 Task: Create a section Hyperspace and in the section, add a milestone Service Level Agreement (SLA) Management Process Improvement in the project BitTech
Action: Mouse moved to (466, 387)
Screenshot: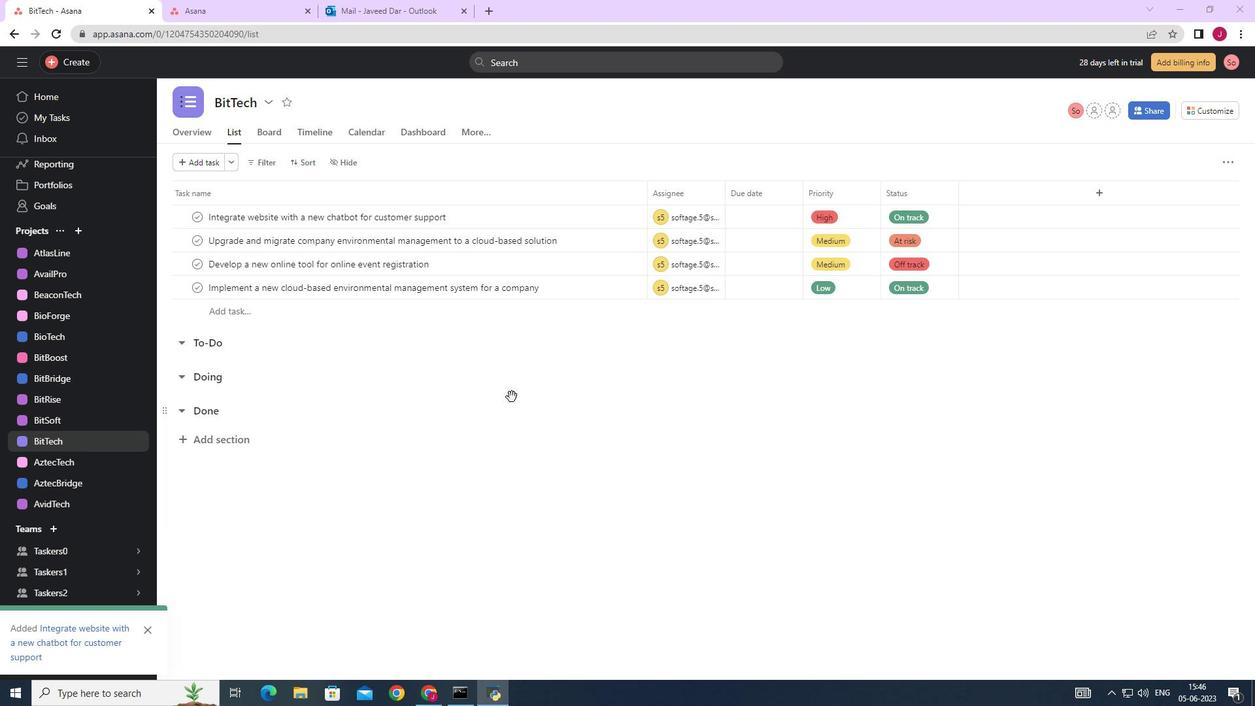 
Action: Mouse scrolled (467, 389) with delta (0, 0)
Screenshot: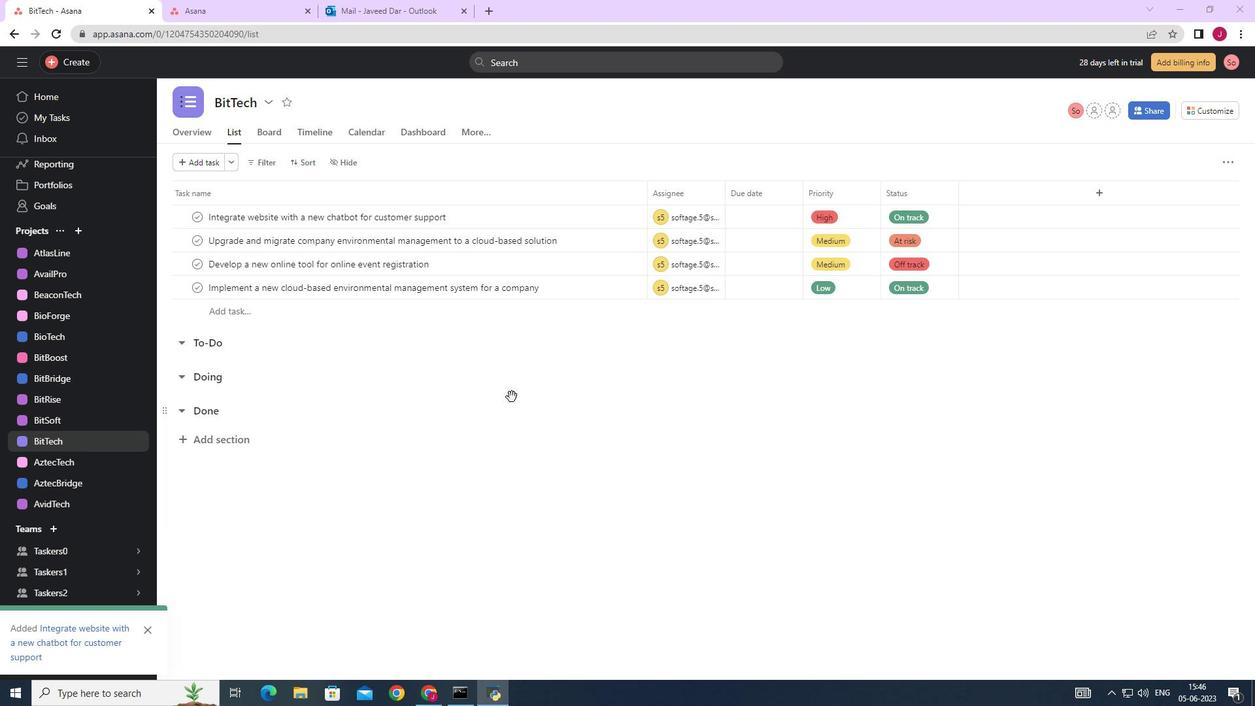 
Action: Mouse moved to (466, 387)
Screenshot: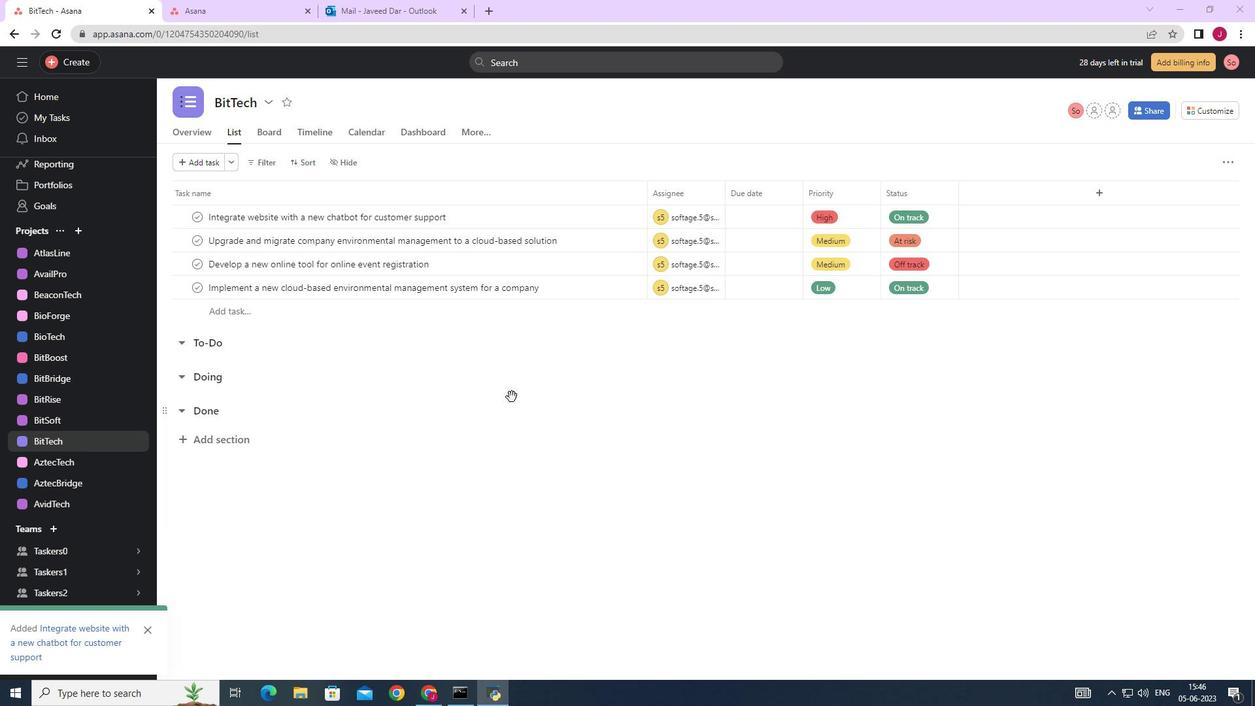 
Action: Mouse scrolled (466, 388) with delta (0, 0)
Screenshot: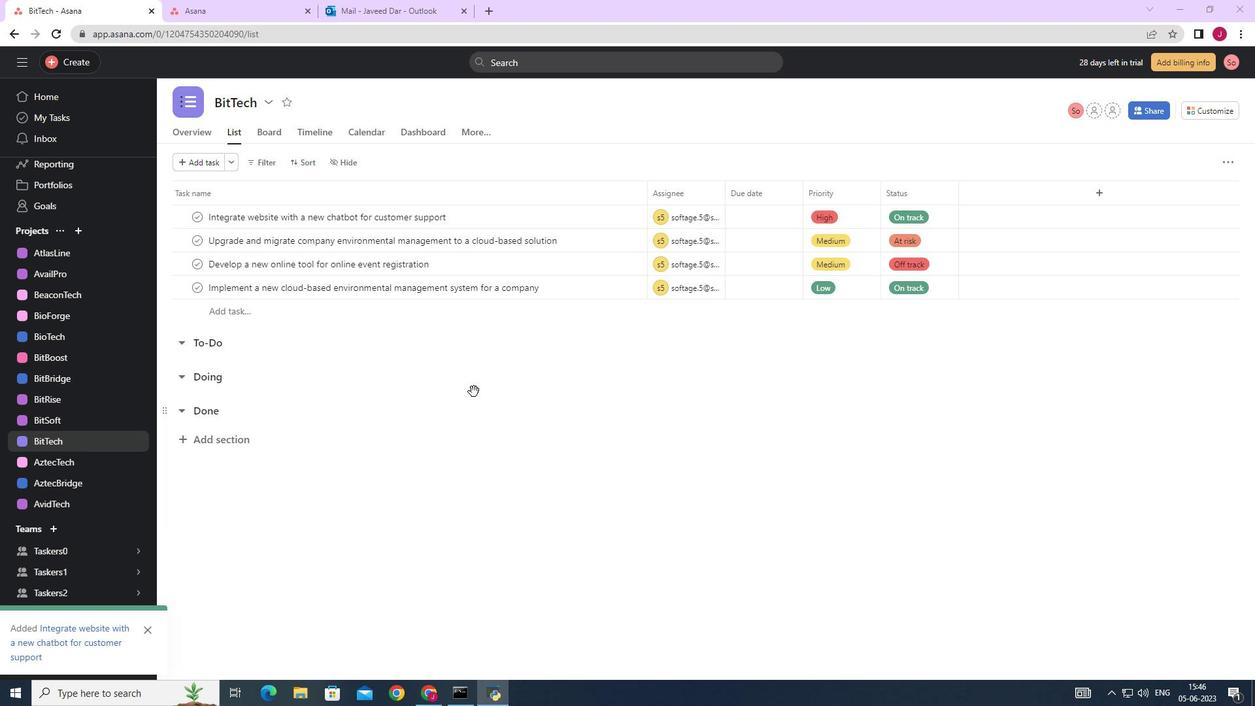 
Action: Mouse scrolled (466, 387) with delta (0, 0)
Screenshot: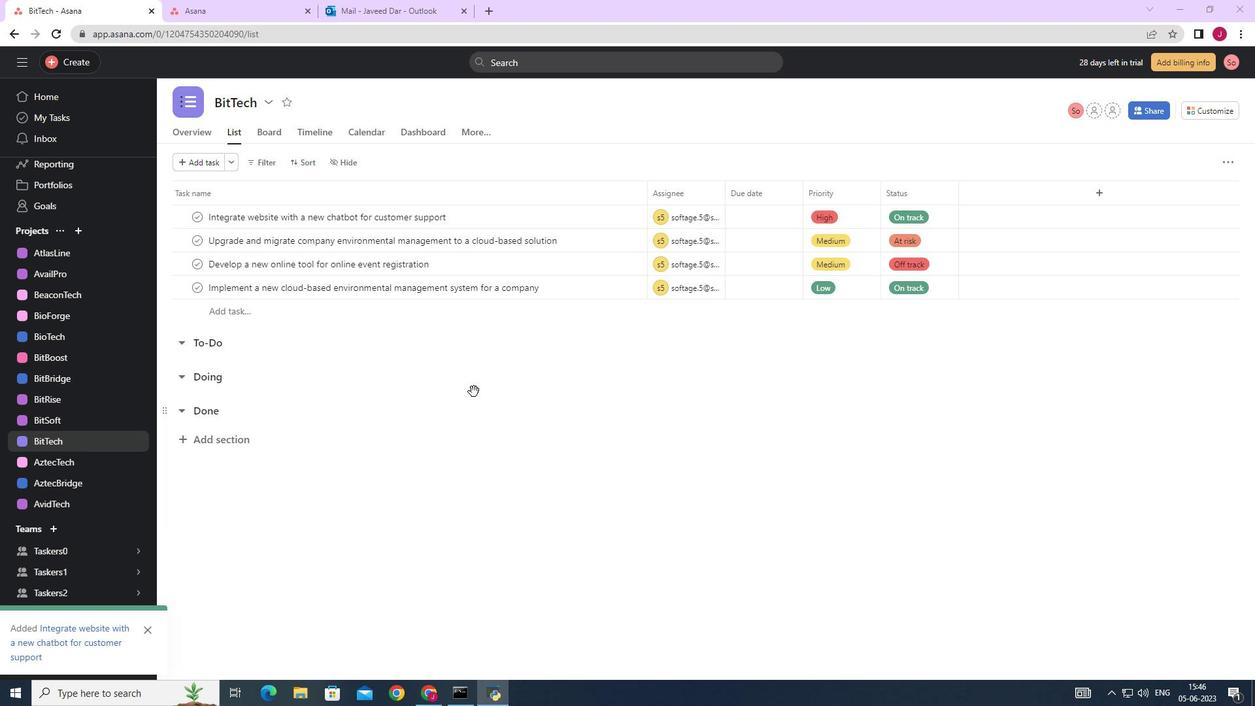 
Action: Mouse moved to (228, 438)
Screenshot: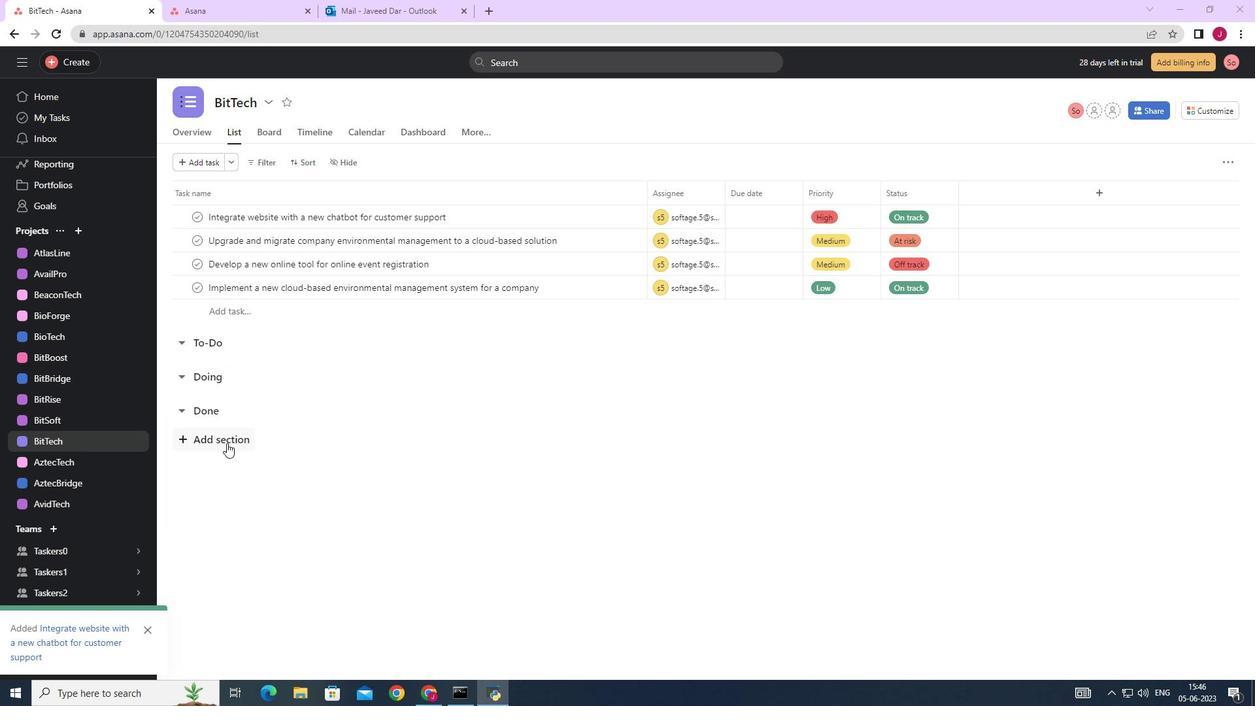 
Action: Mouse pressed left at (228, 438)
Screenshot: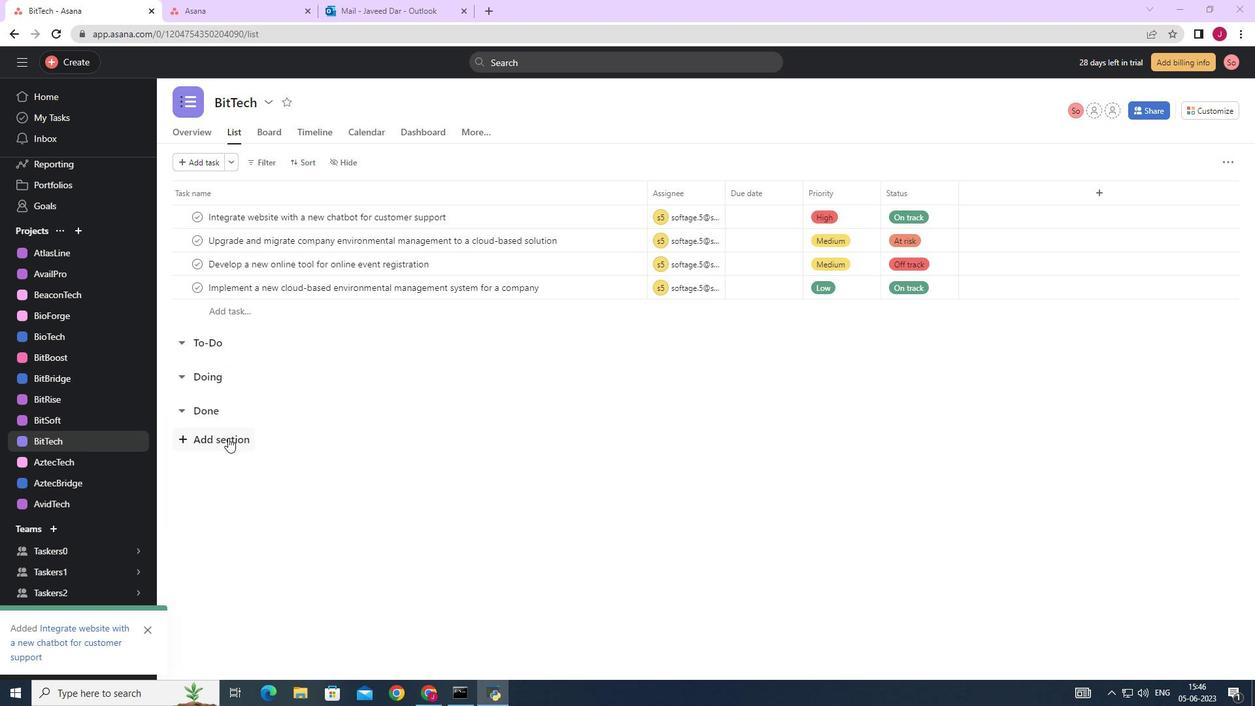 
Action: Mouse moved to (230, 439)
Screenshot: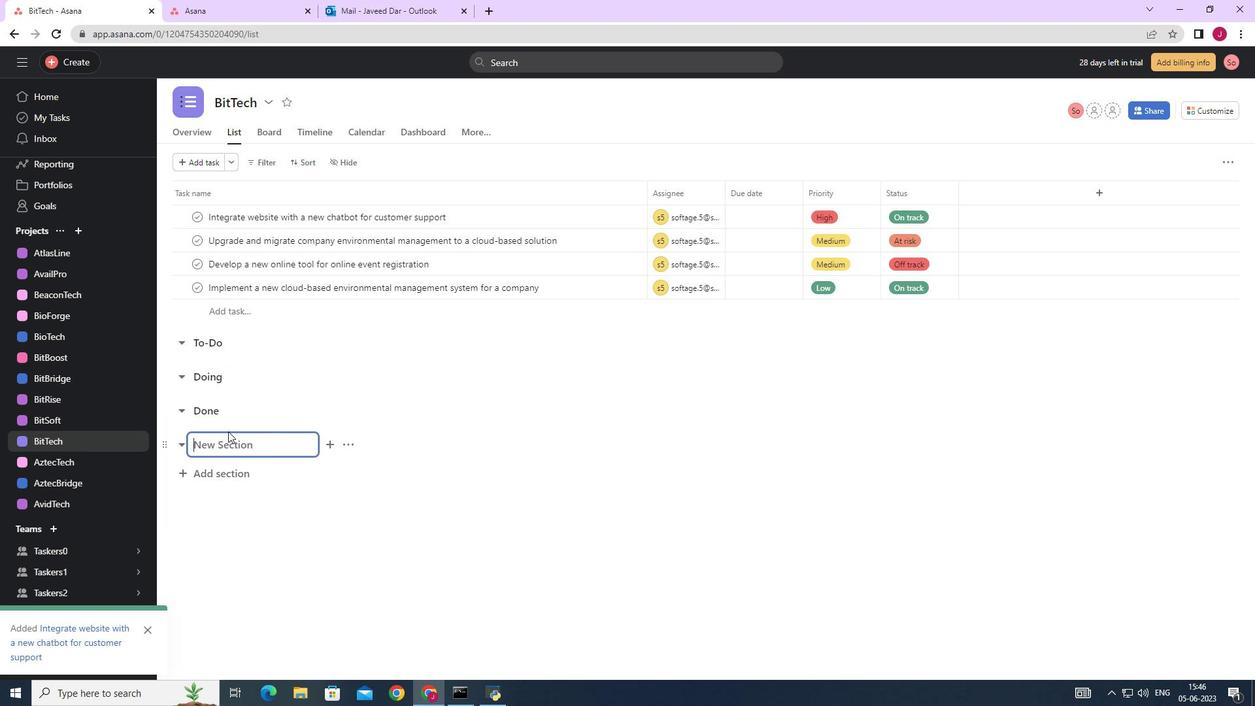 
Action: Key pressed <Key.caps_lock>H<Key.caps_lock>perspace<Key.space><Key.enter>
Screenshot: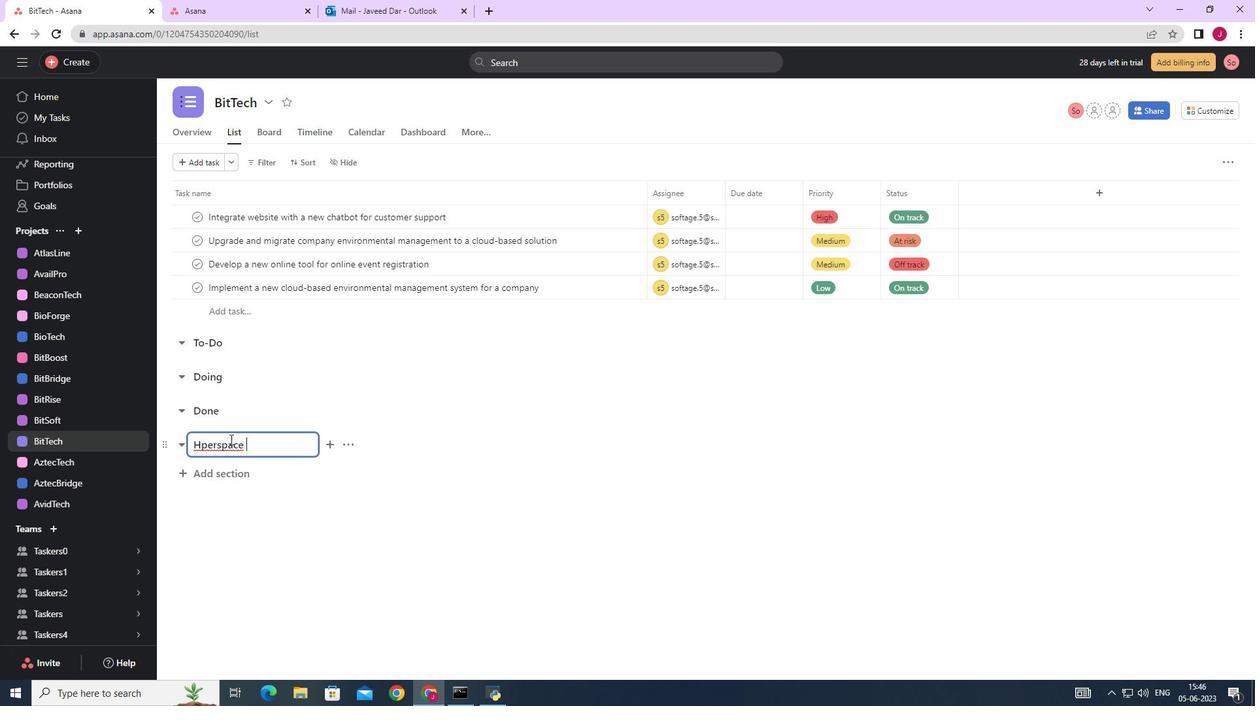 
Action: Mouse moved to (241, 455)
Screenshot: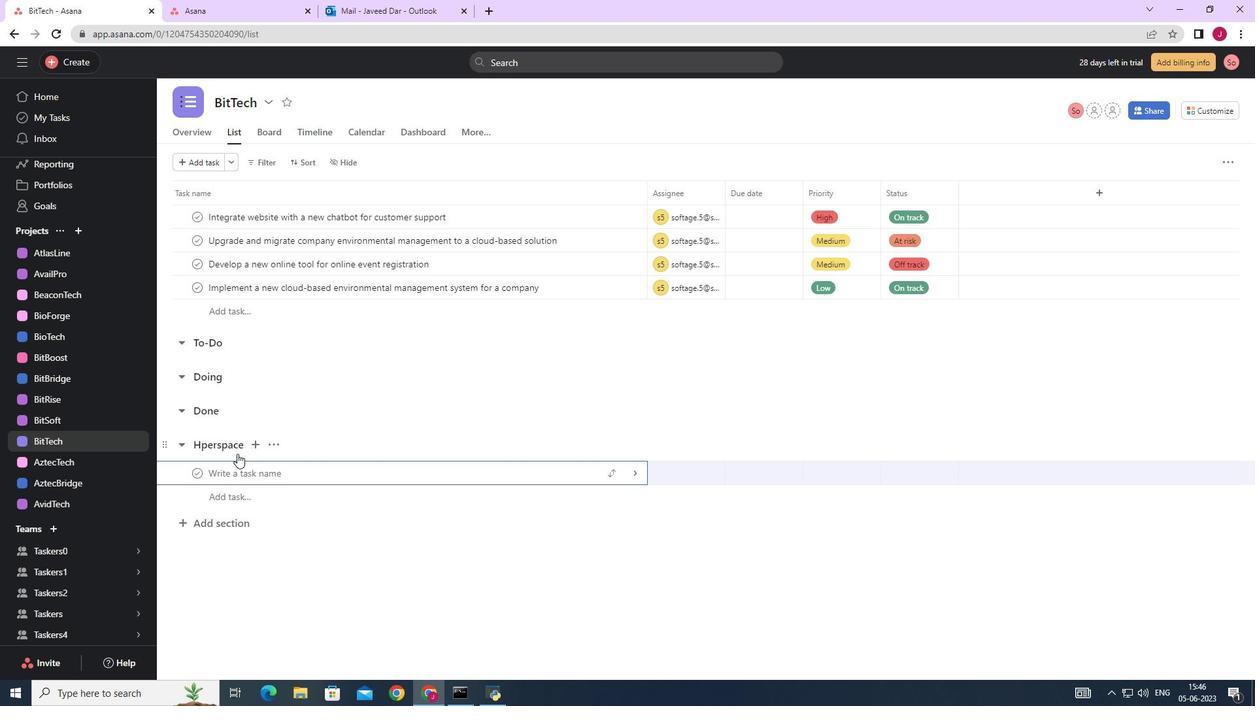 
Action: Key pressed <Key.caps_lock>S<Key.caps_lock>ervice<Key.space><Key.caps_lock>L<Key.caps_lock>evel<Key.space><Key.caps_lock>A<Key.caps_lock>gree,<Key.backspace>ment<Key.space><Key.shift_r>(<Key.space><Key.caps_lock>SLA<Key.shift_r>)<Key.space><Key.caps_lock><Key.caps_lock>M<Key.caps_lock>anagement<Key.space><Key.caps_lock>P<Key.caps_lock>rocess<Key.space><Key.caps_lock>I<Key.caps_lock>mprovement<Key.space>
Screenshot: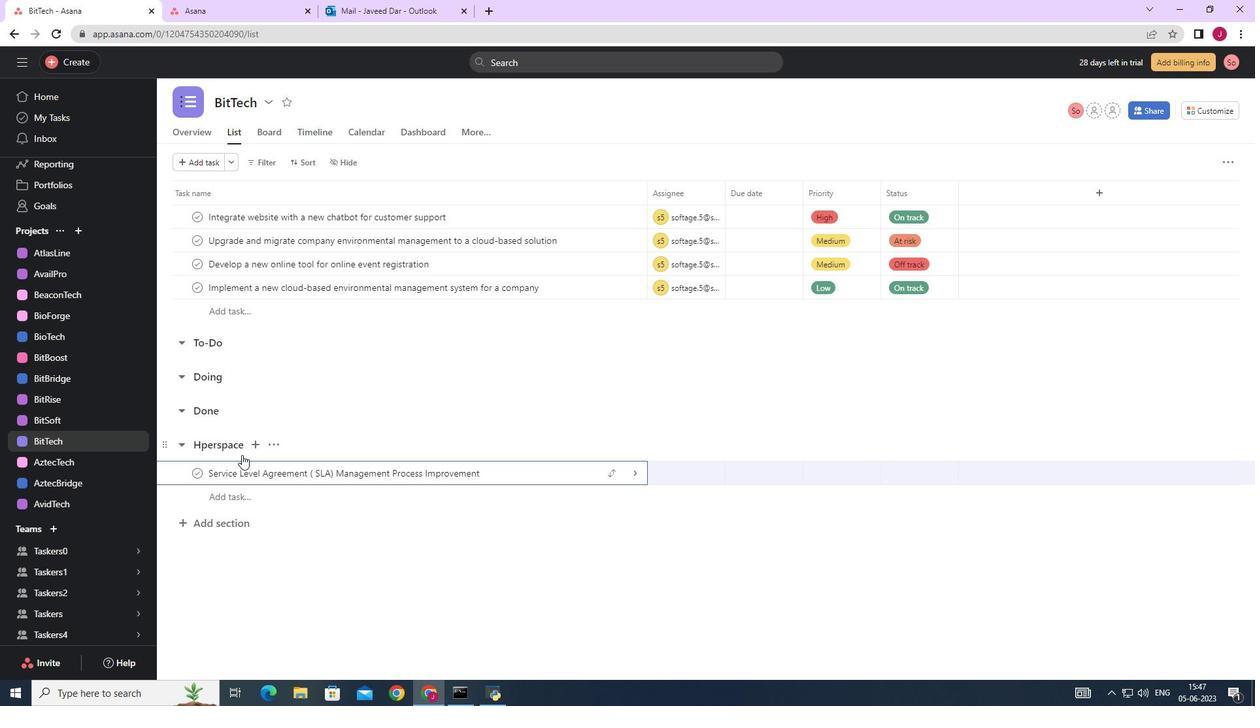 
Action: Mouse moved to (634, 472)
Screenshot: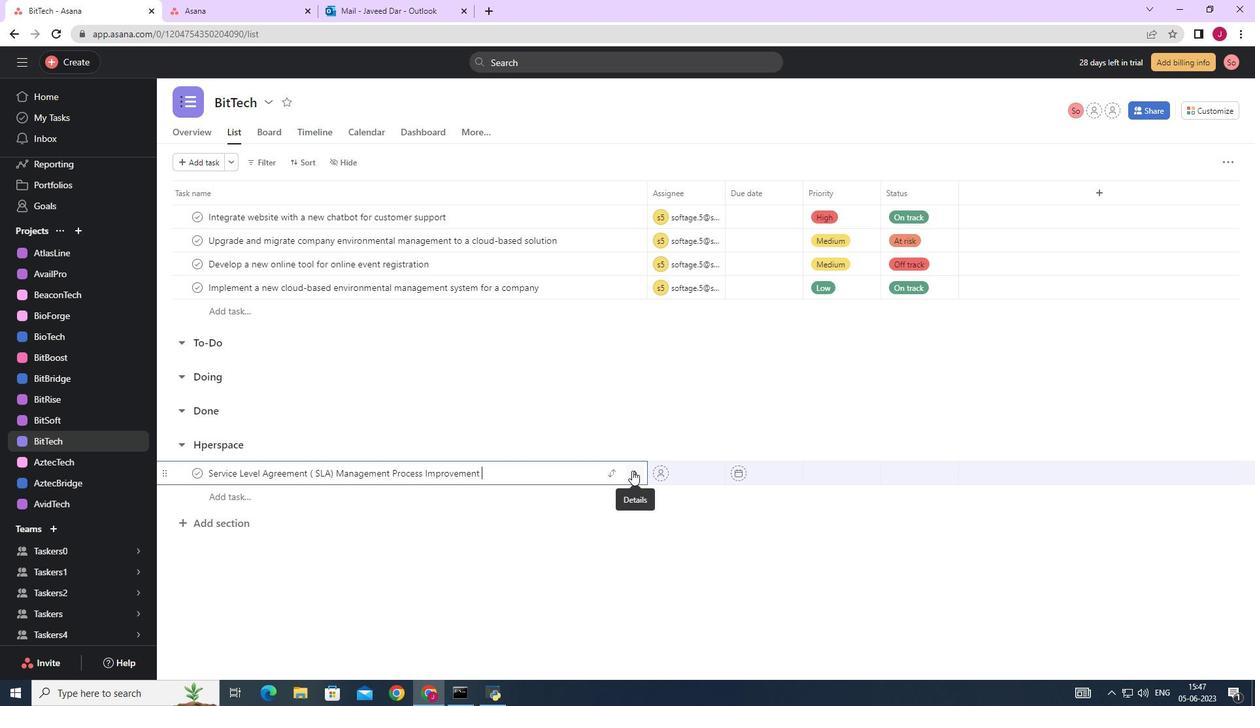 
Action: Mouse pressed left at (634, 472)
Screenshot: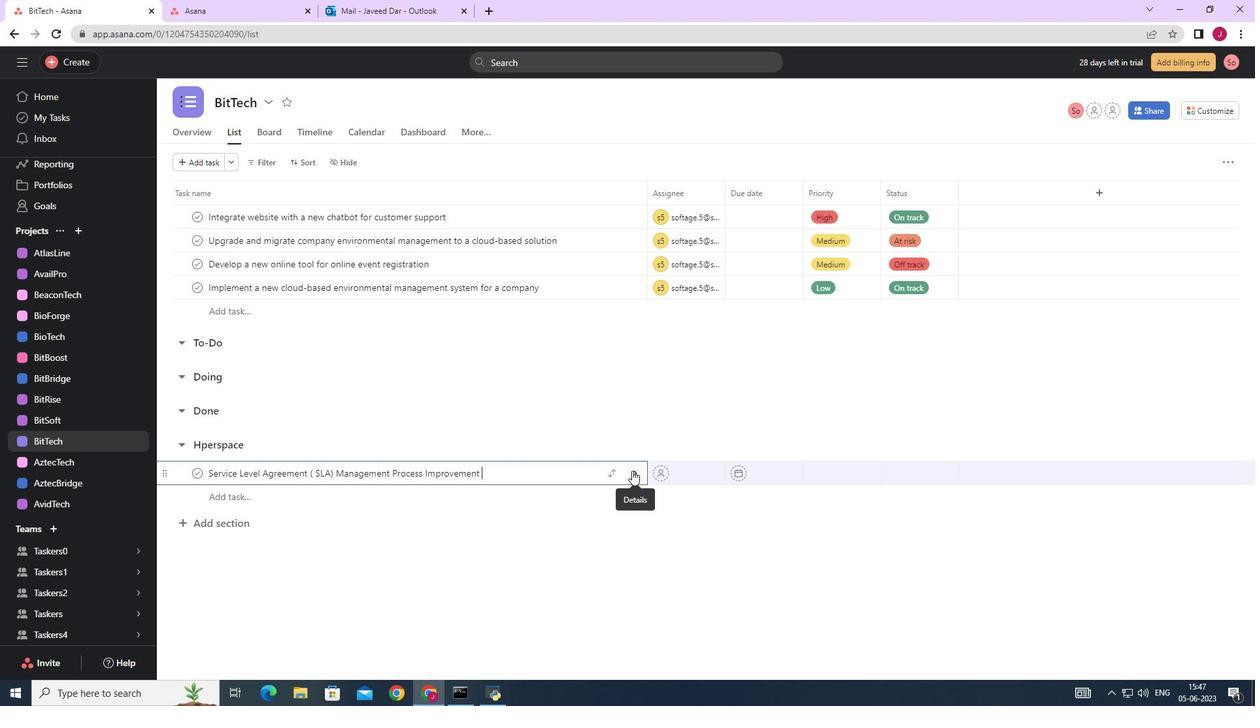 
Action: Mouse moved to (1205, 164)
Screenshot: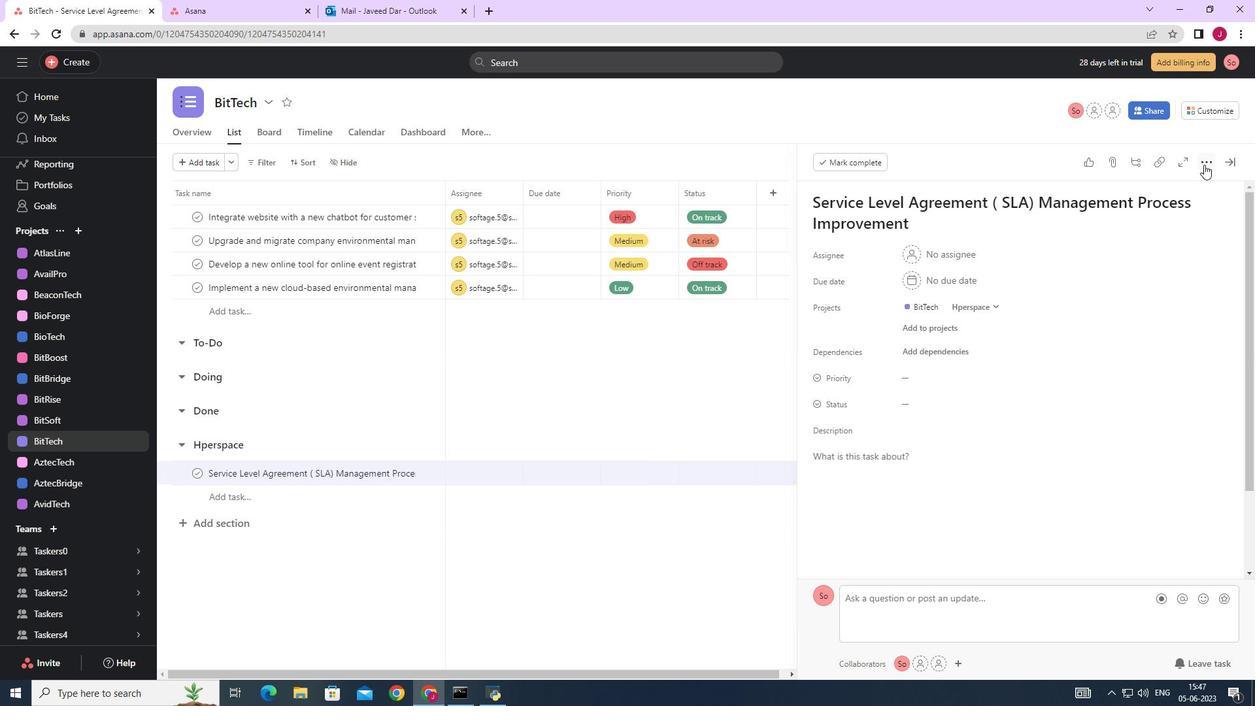 
Action: Mouse pressed left at (1205, 164)
Screenshot: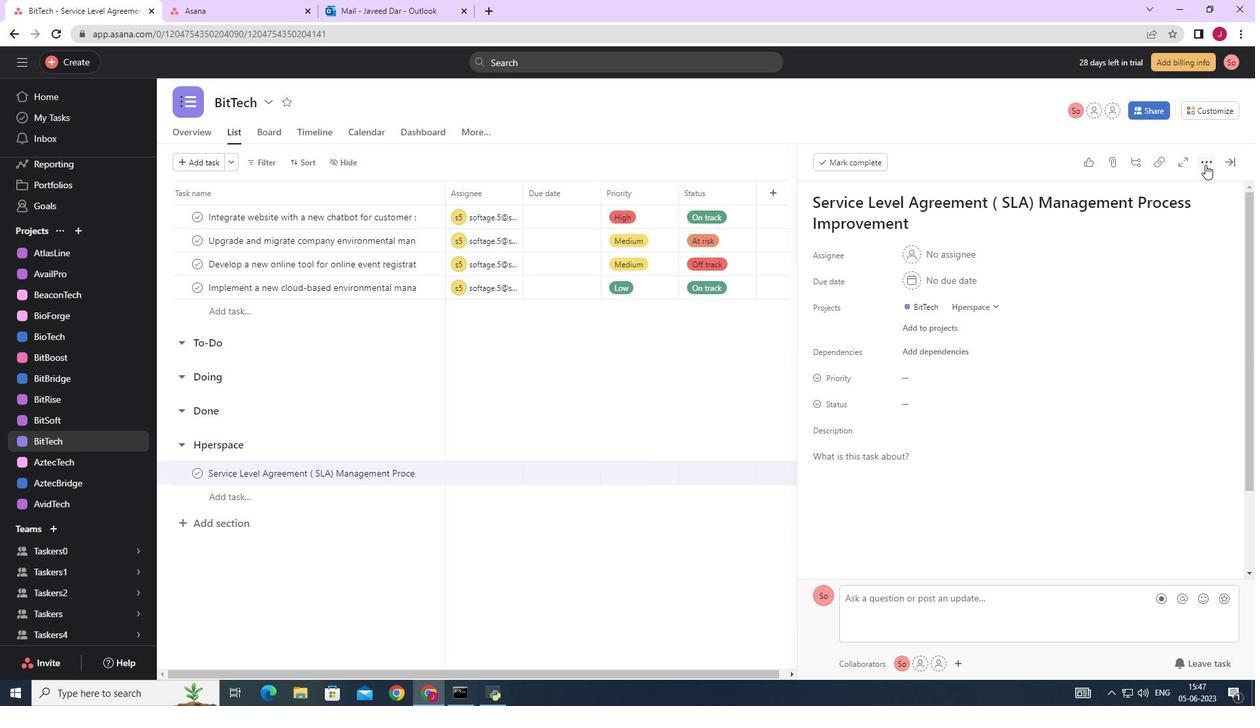 
Action: Mouse moved to (1086, 205)
Screenshot: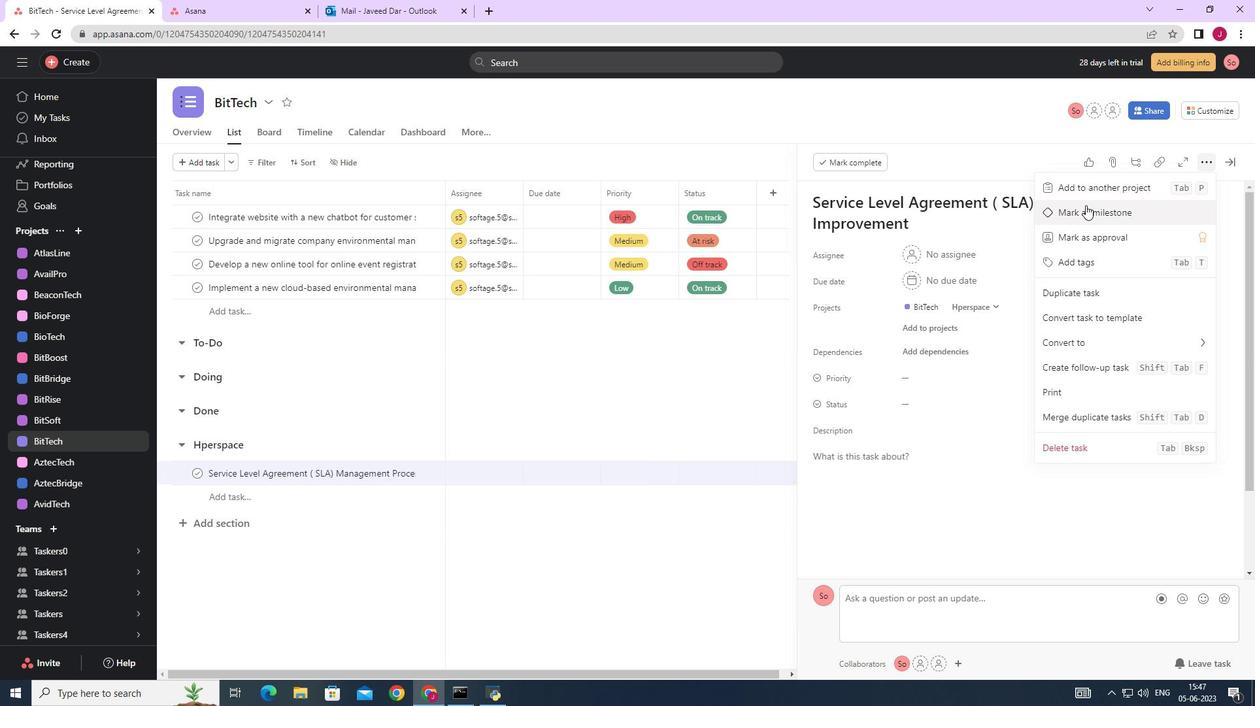 
Action: Mouse pressed left at (1086, 205)
Screenshot: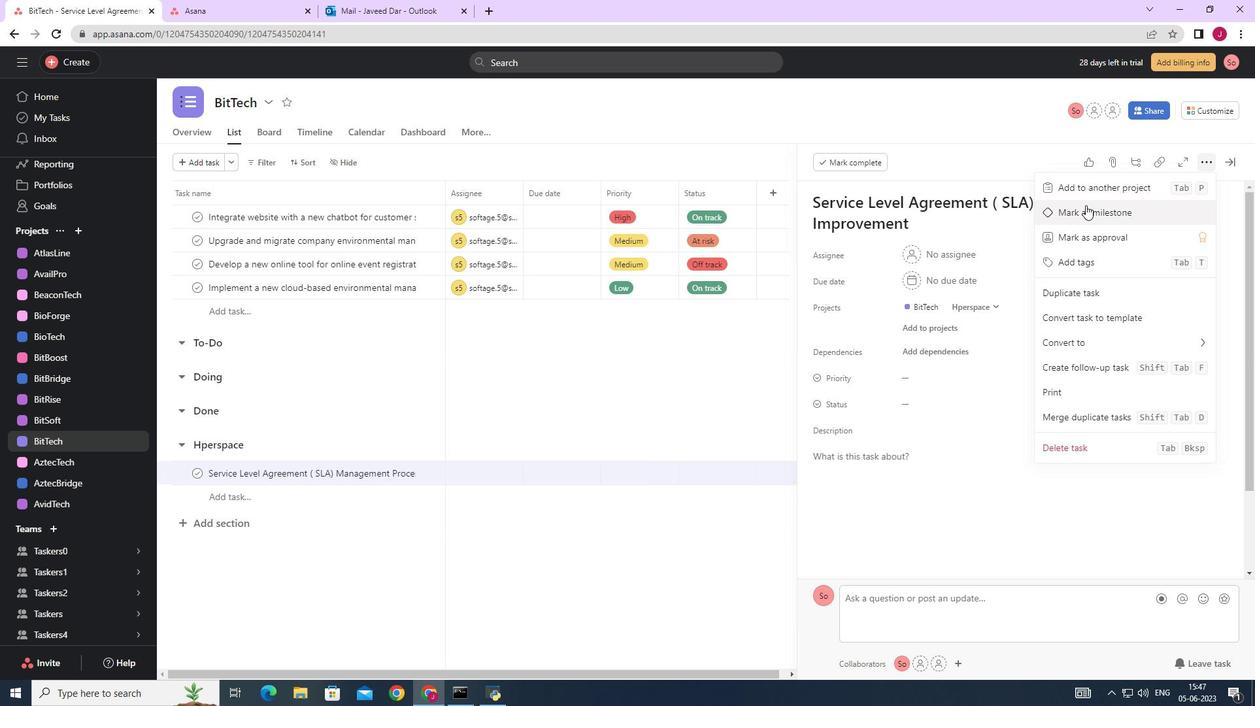 
Action: Mouse moved to (1229, 161)
Screenshot: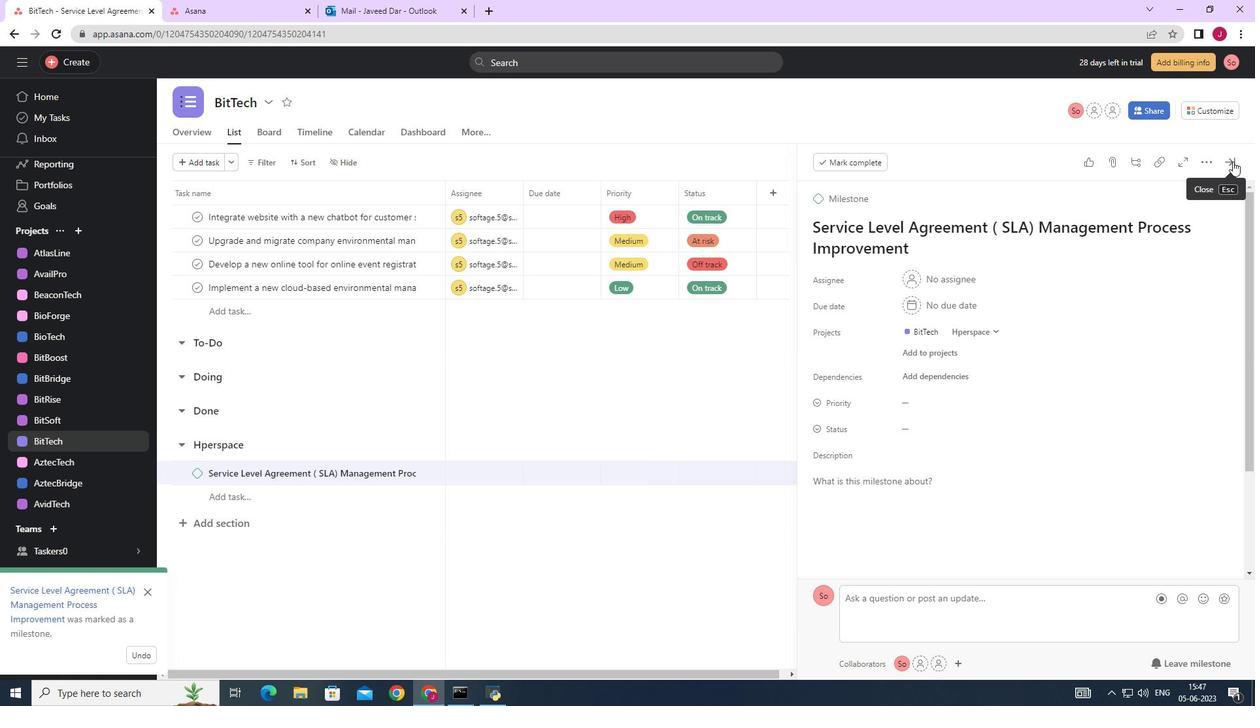 
Action: Mouse pressed left at (1229, 161)
Screenshot: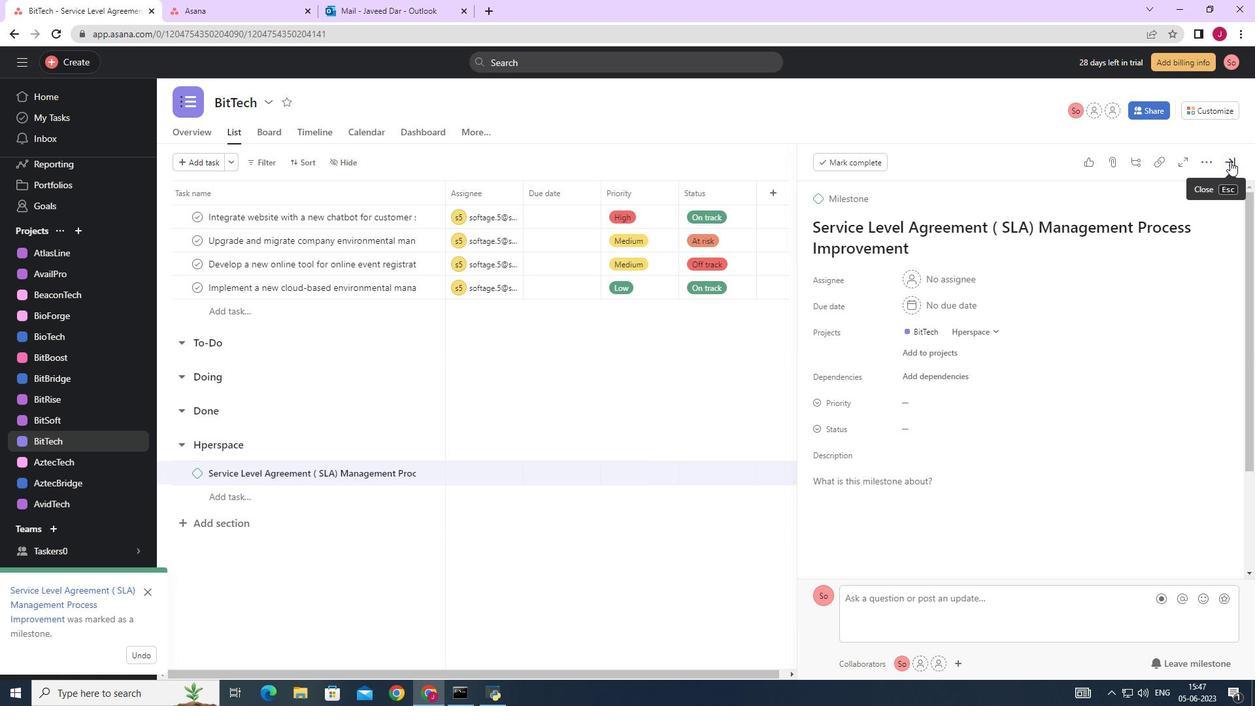 
Action: Mouse moved to (1220, 156)
Screenshot: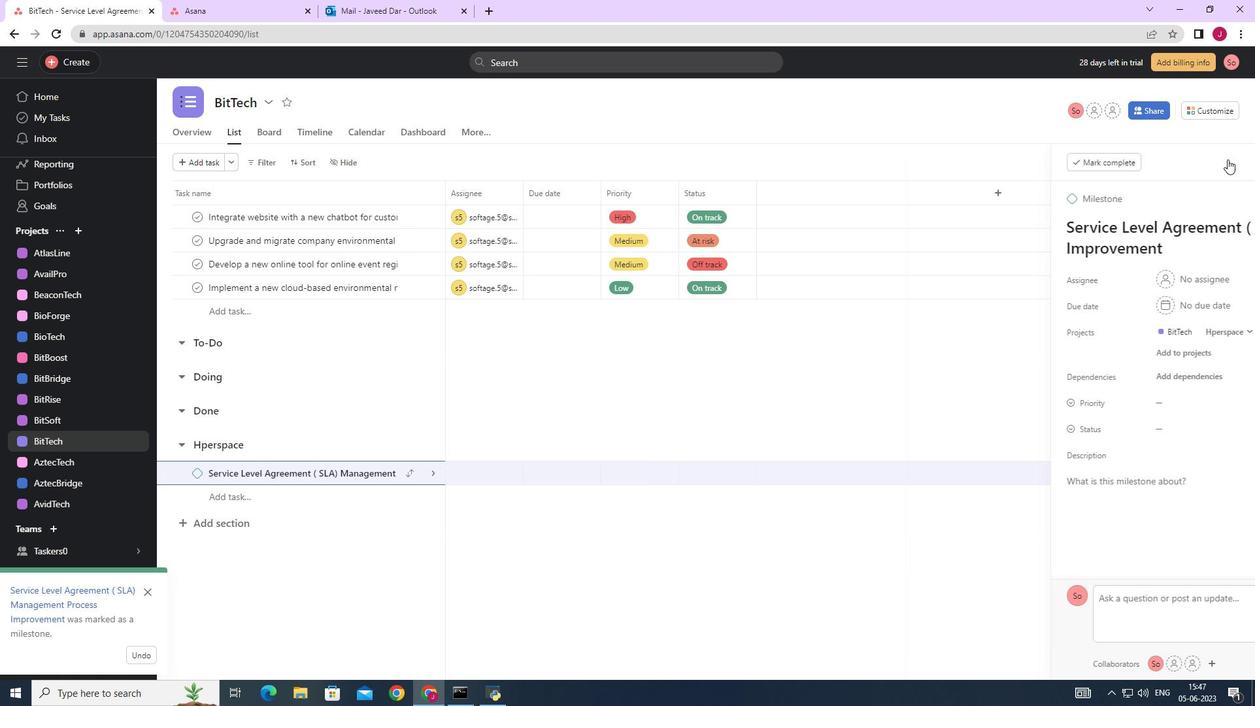 
